 Task: Open a blank sheet, save the file as improveassertive.txt Add Heading 'Ways to improve assertiveness: 'Add the following points with small alphabets 'a)	Practice expressing thoughts and opinions_x000D_
b)	Set boundaries_x000D_
c)	Use I statements_x000D_
'Select the entire thext and change line spacing to  3 ,change the font size of heading and points to 18
Action: Mouse moved to (279, 212)
Screenshot: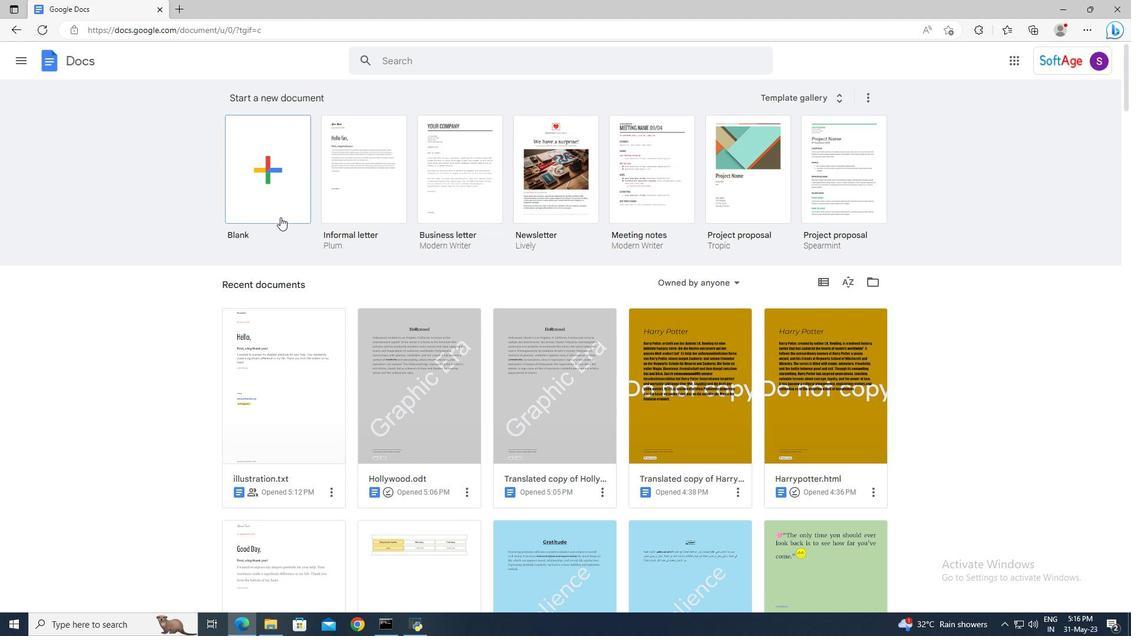 
Action: Mouse pressed left at (279, 212)
Screenshot: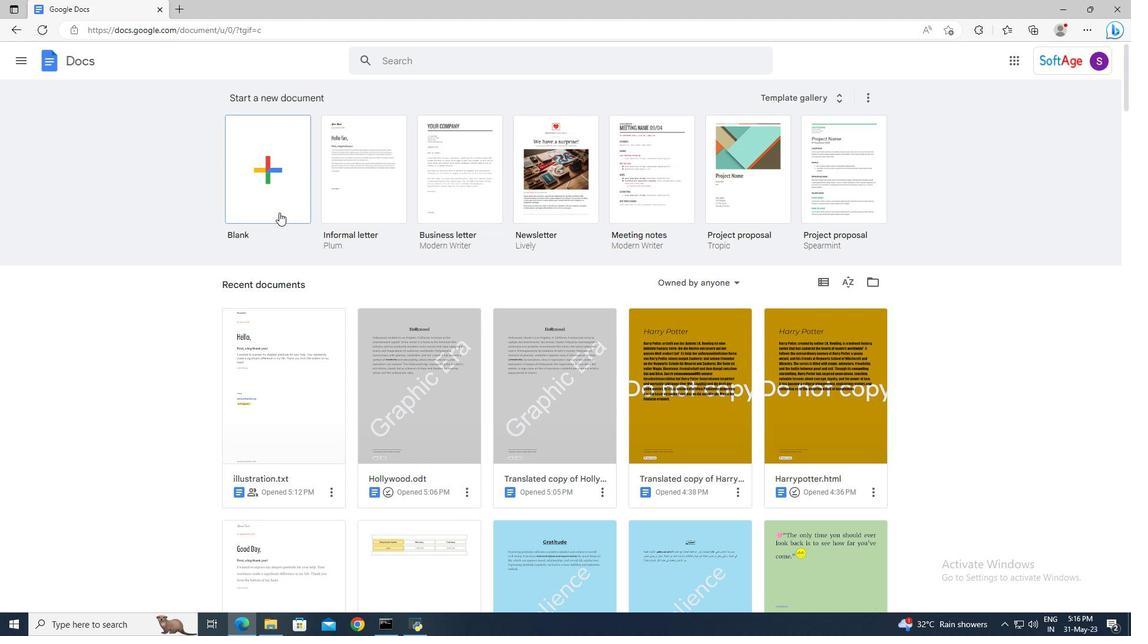 
Action: Mouse moved to (124, 54)
Screenshot: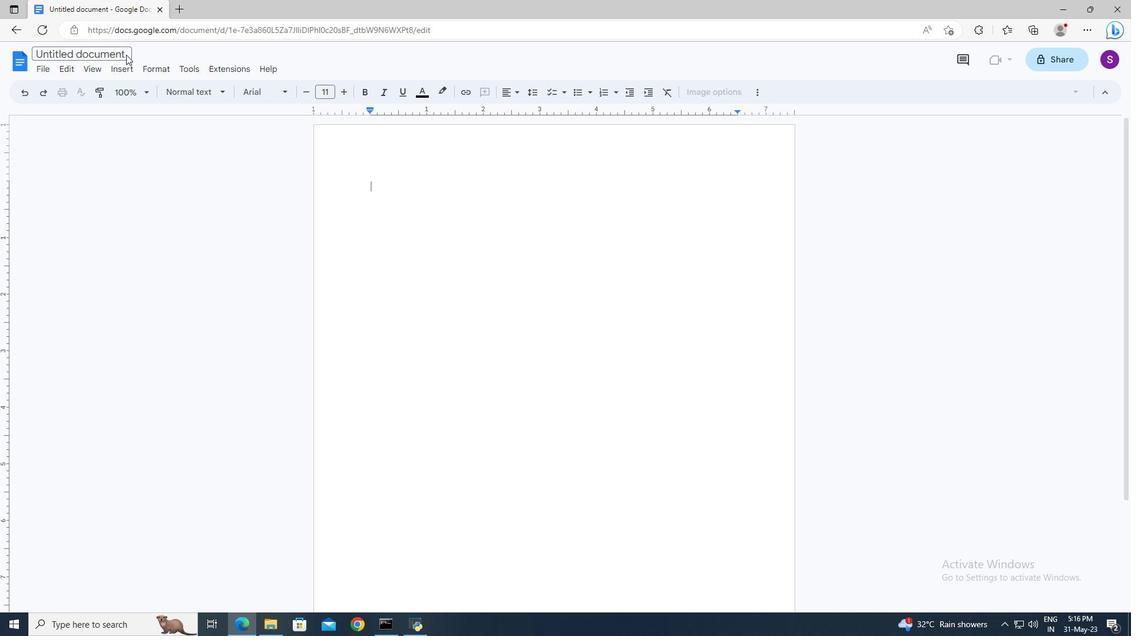 
Action: Mouse pressed left at (124, 54)
Screenshot: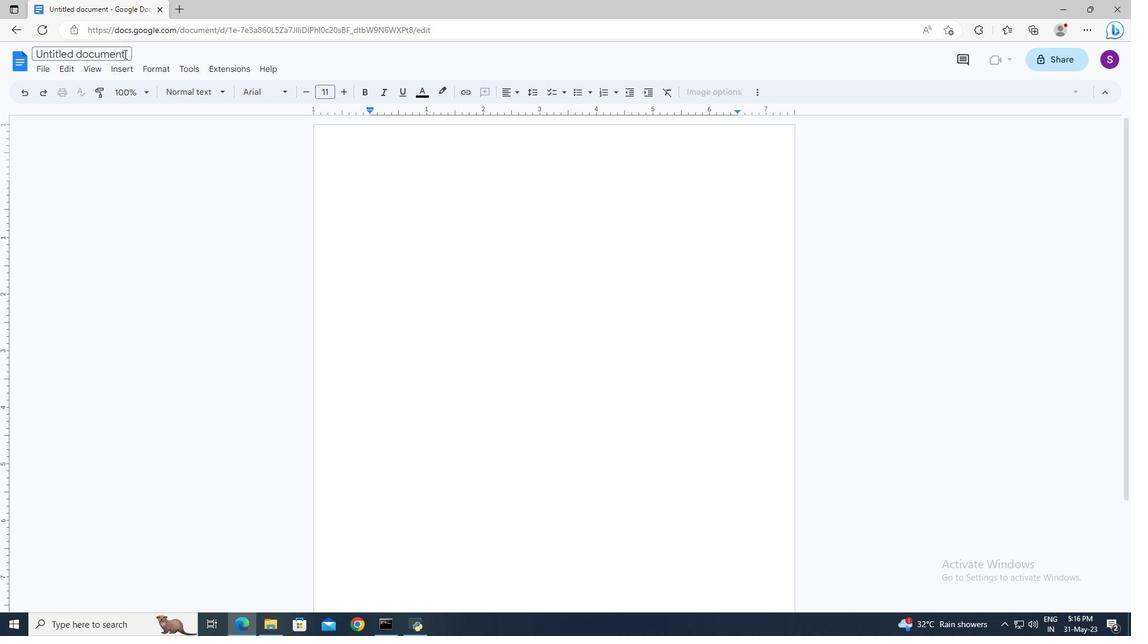 
Action: Key pressed <Key.delete>improveassertive.txt<Key.enter>
Screenshot: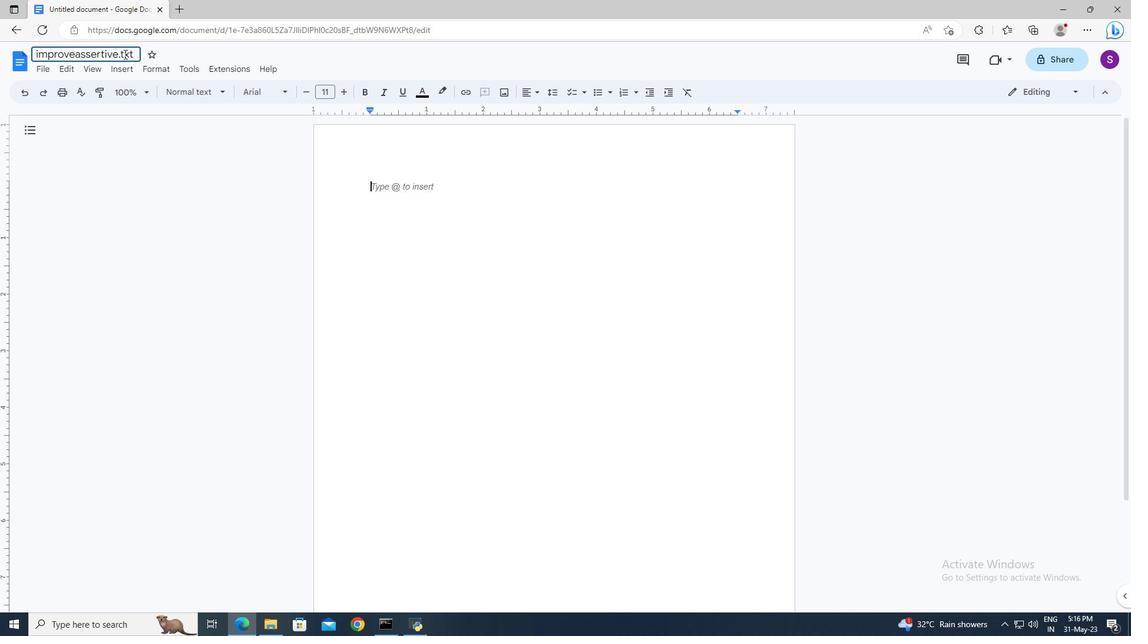 
Action: Mouse moved to (177, 97)
Screenshot: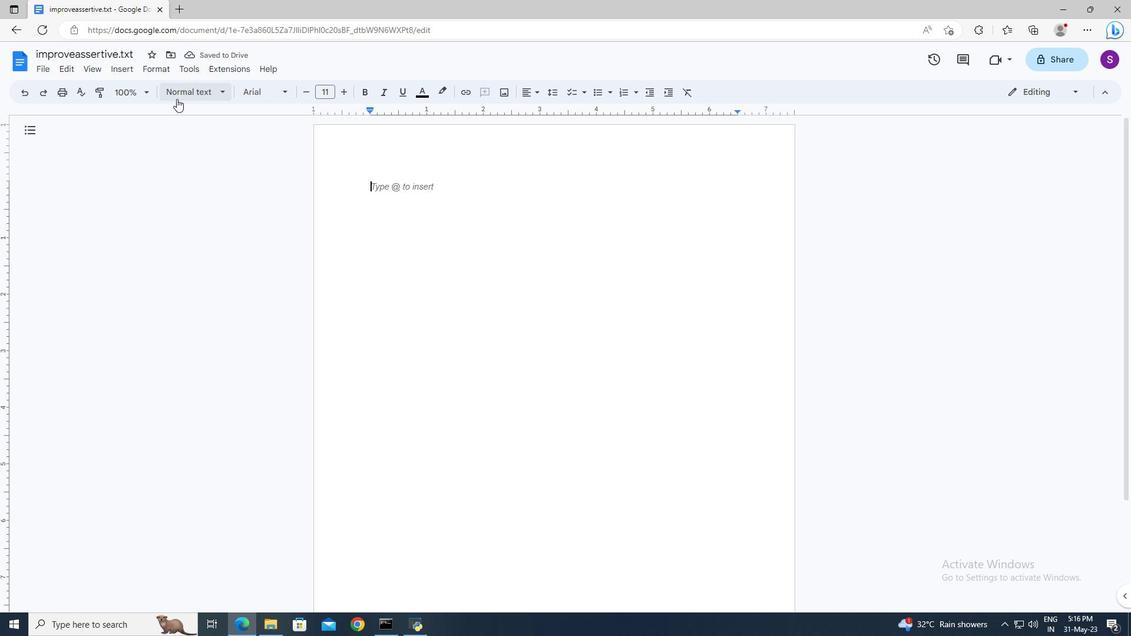 
Action: Mouse pressed left at (177, 97)
Screenshot: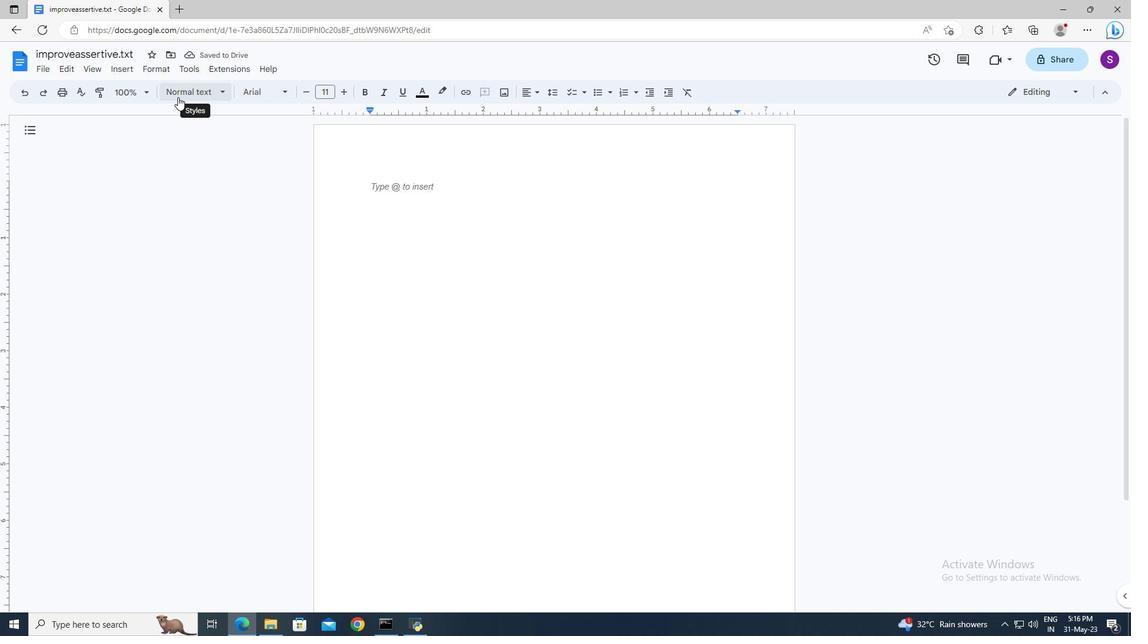 
Action: Mouse moved to (214, 242)
Screenshot: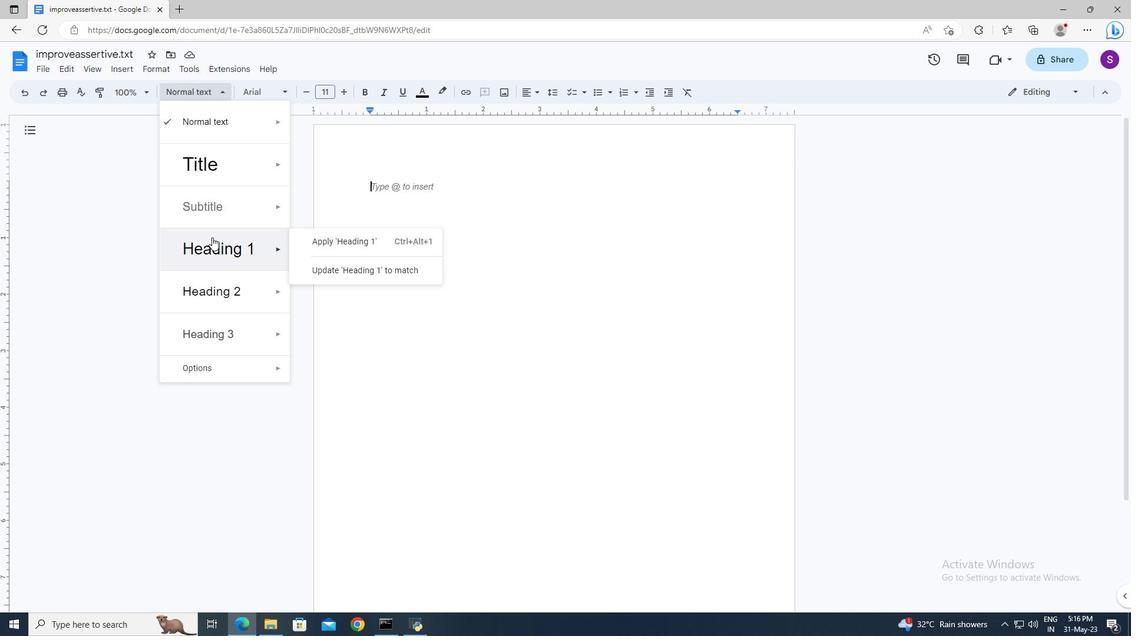
Action: Mouse pressed left at (214, 242)
Screenshot: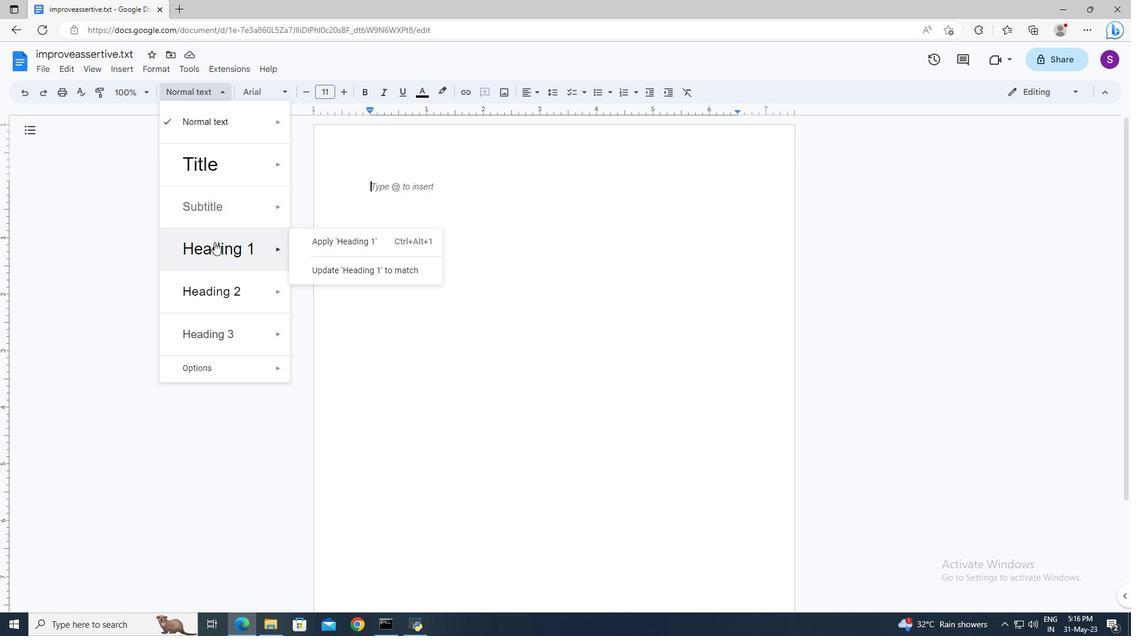 
Action: Key pressed <Key.shift>Ways<Key.space>to<Key.space>improve<Key.space>assertiveness<Key.shift>:<Key.enter><Key.enter><Key.shift><Key.shift>a<Key.shift>)<Key.space><Key.shift>Practice<Key.space>expressing<Key.space>thoughts<Key.space>and<Key.space>opinions<Key.enter><Key.shift>Set<Key.space>boundaries<Key.enter><Key.shift>Use<Key.space><Key.shift>I<Key.space>statementsctrl+A
Screenshot: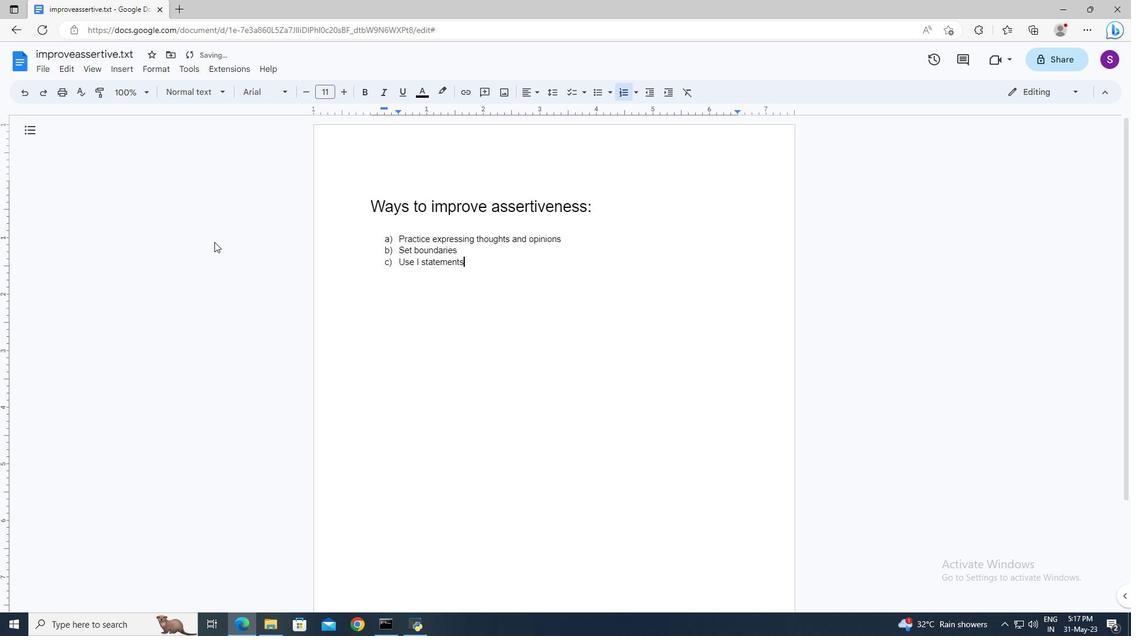 
Action: Mouse moved to (555, 94)
Screenshot: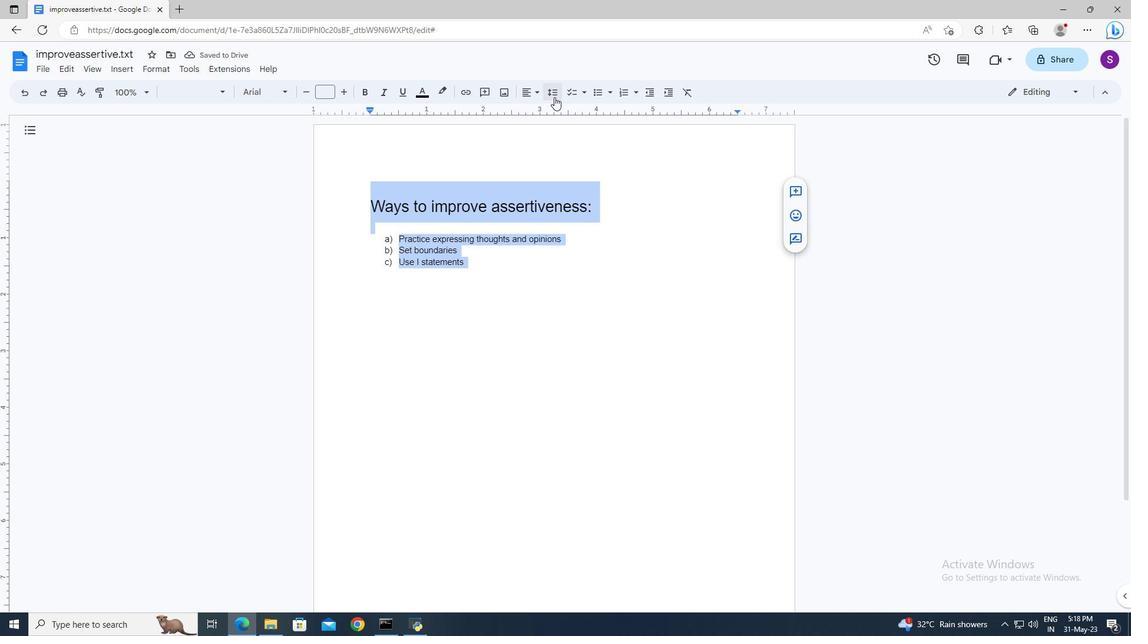 
Action: Mouse pressed left at (555, 94)
Screenshot: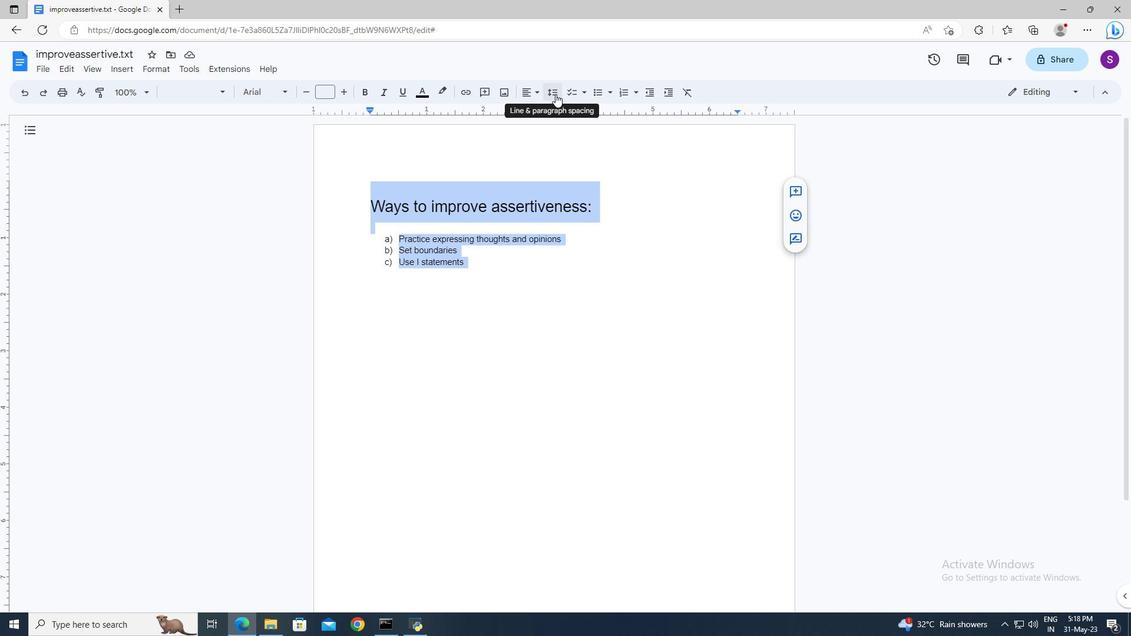 
Action: Mouse moved to (574, 243)
Screenshot: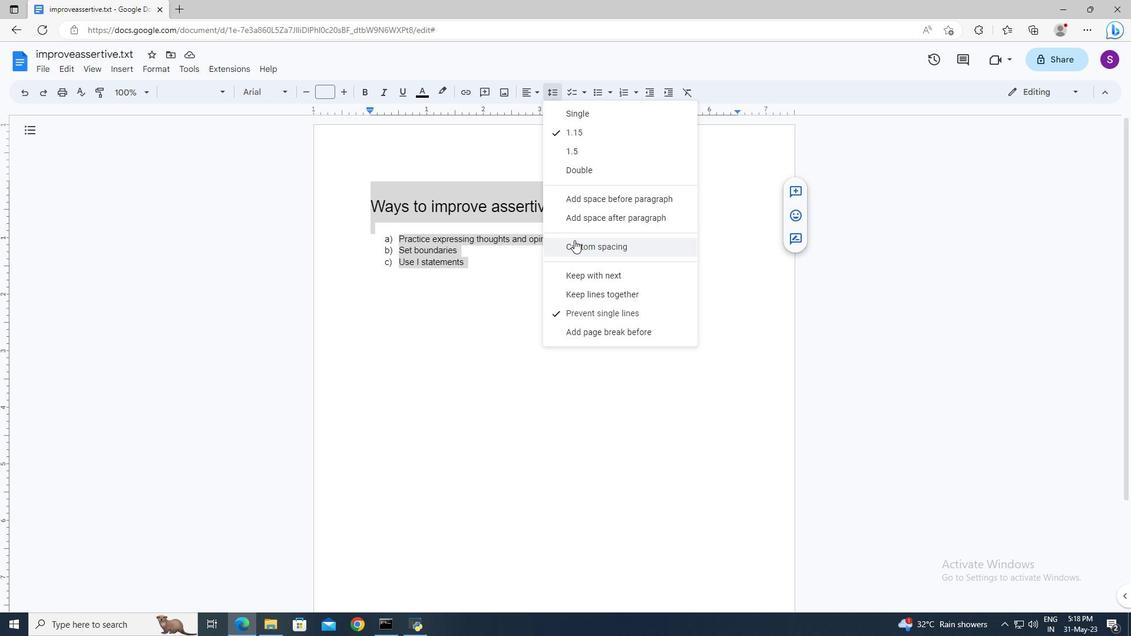 
Action: Mouse pressed left at (574, 243)
Screenshot: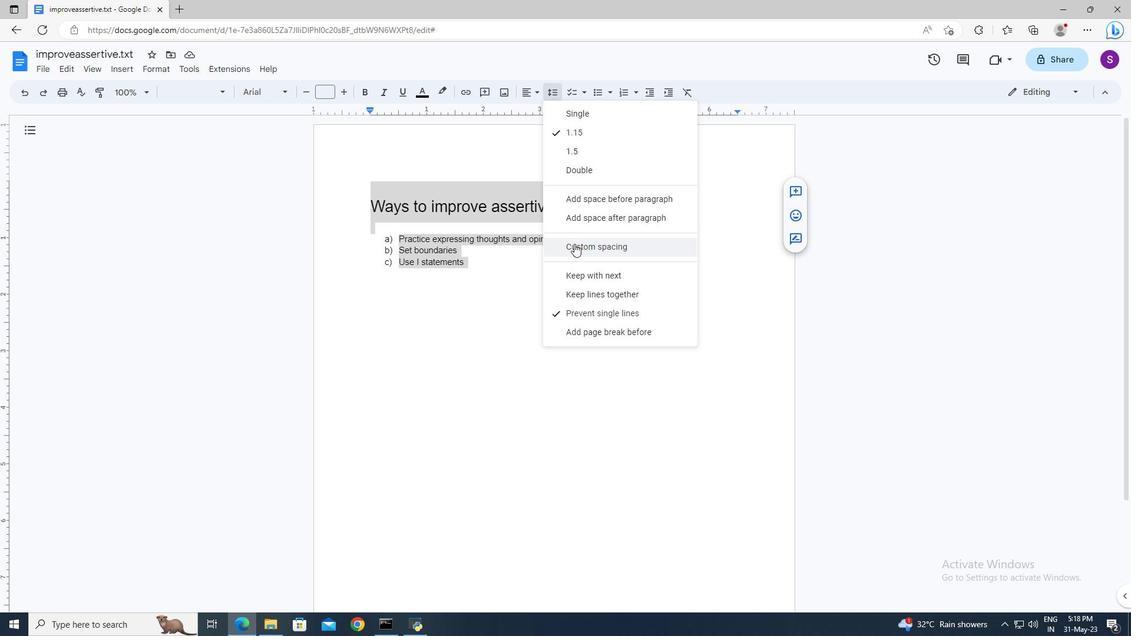
Action: Mouse moved to (529, 284)
Screenshot: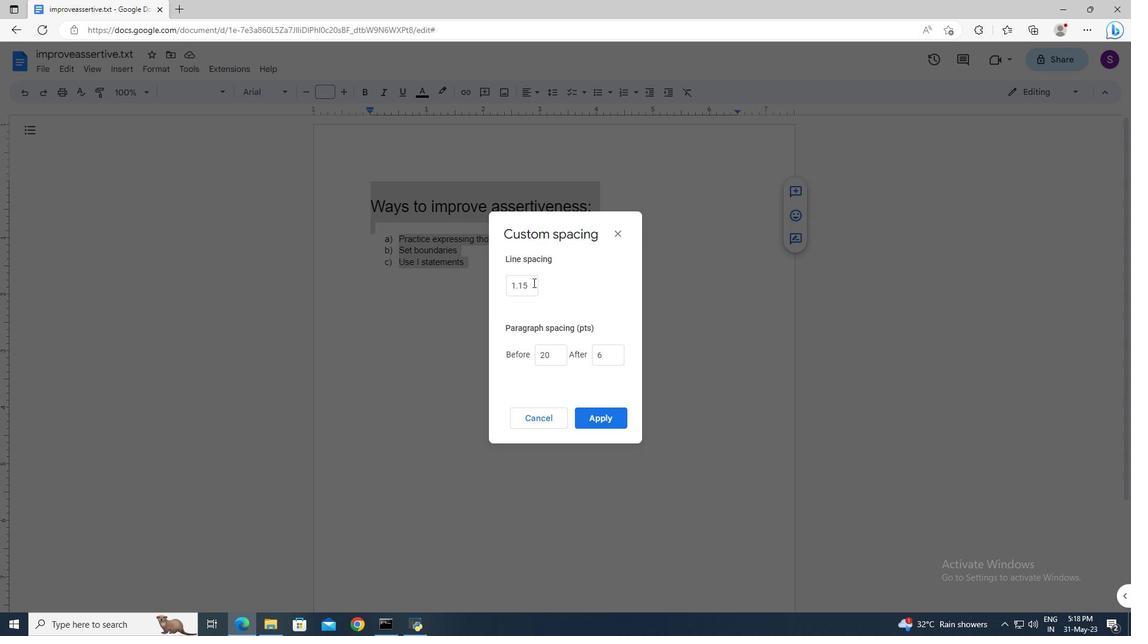 
Action: Mouse pressed left at (529, 284)
Screenshot: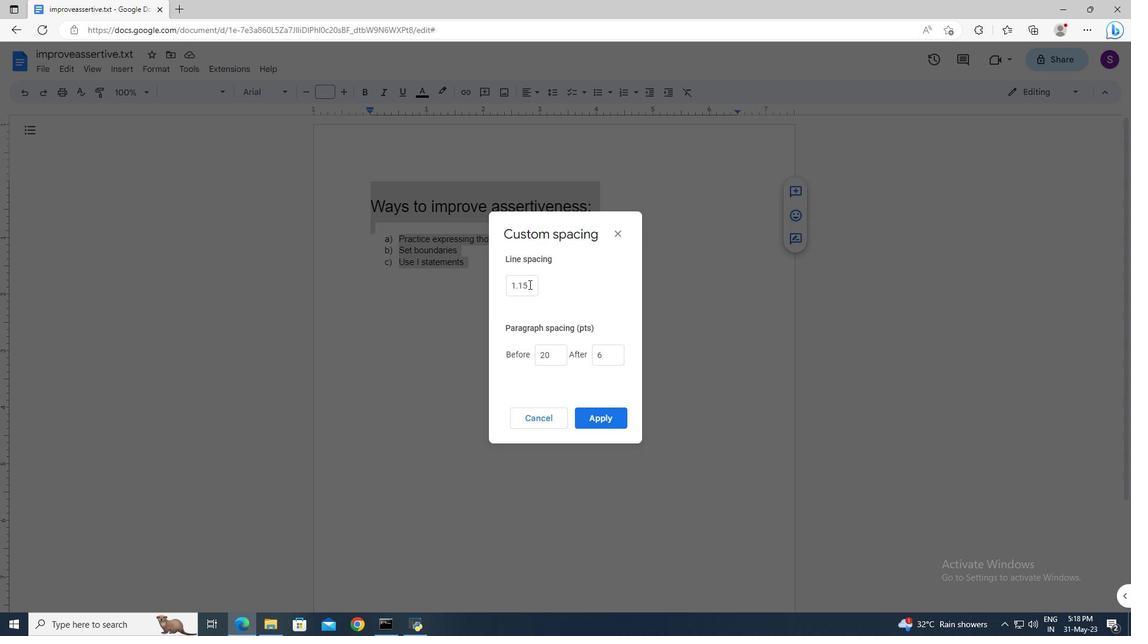 
Action: Key pressed ctrl+A<Key.delete>3
Screenshot: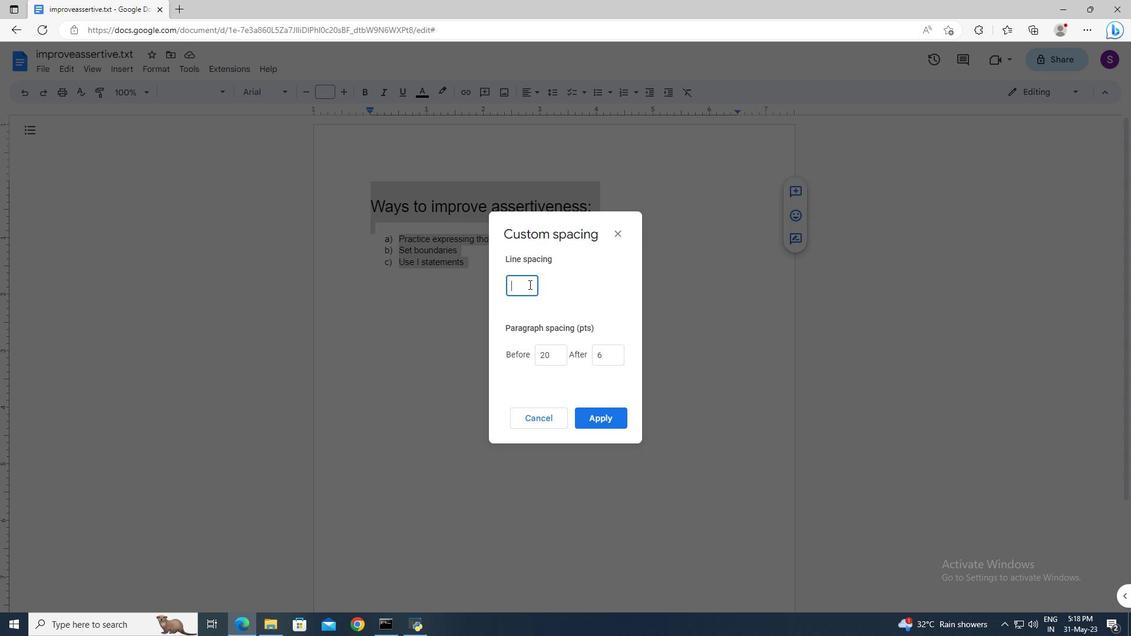 
Action: Mouse moved to (586, 414)
Screenshot: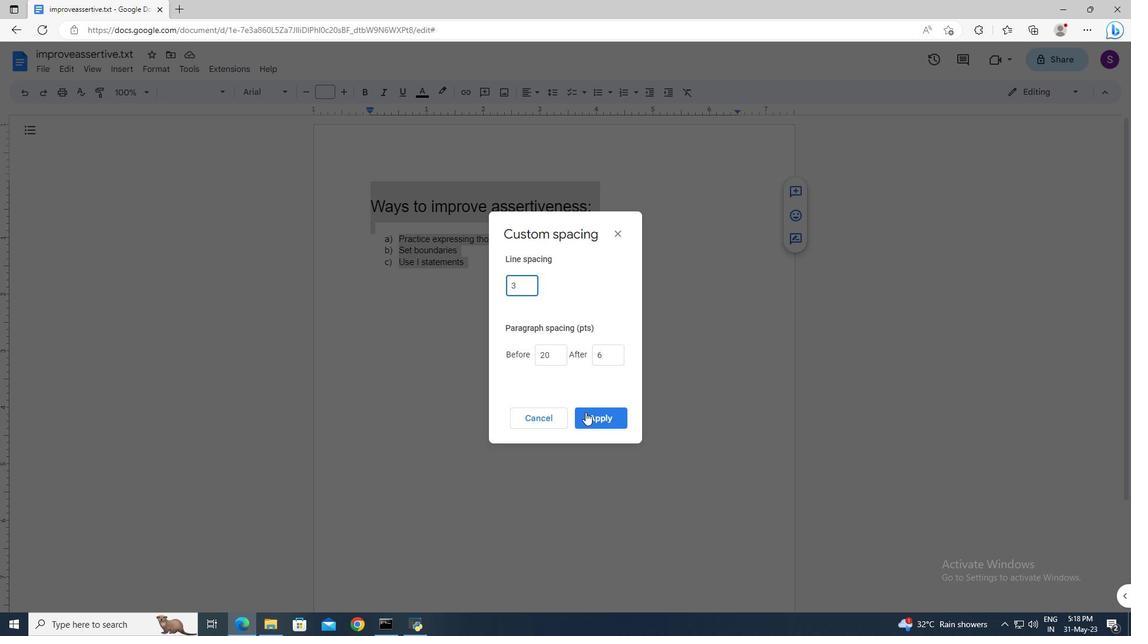 
Action: Mouse pressed left at (586, 414)
Screenshot: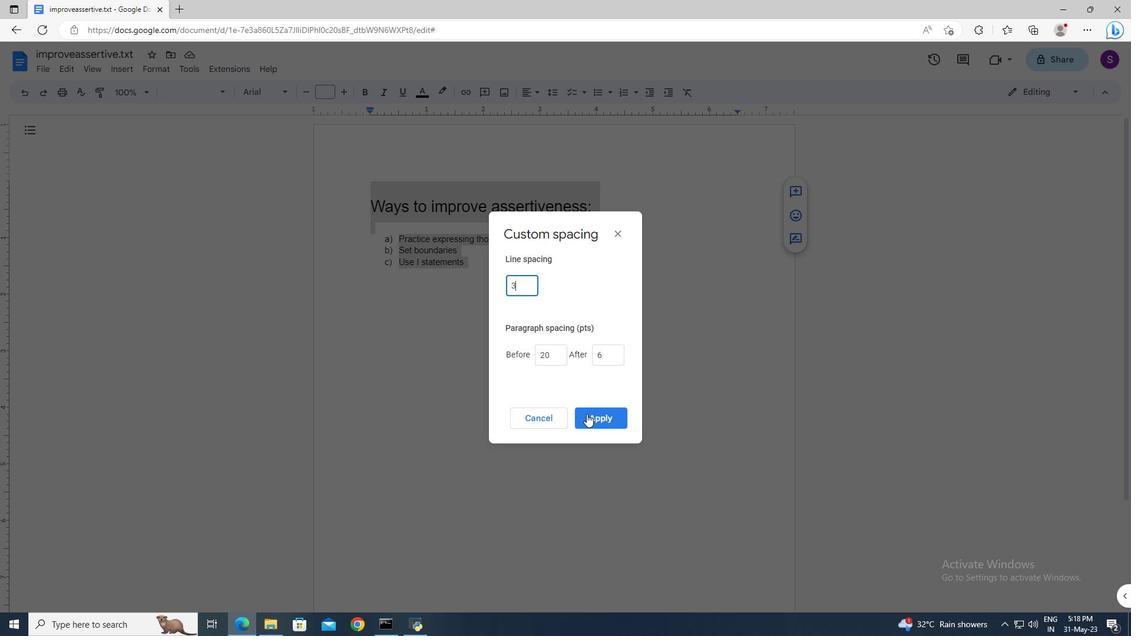
Action: Mouse moved to (372, 203)
Screenshot: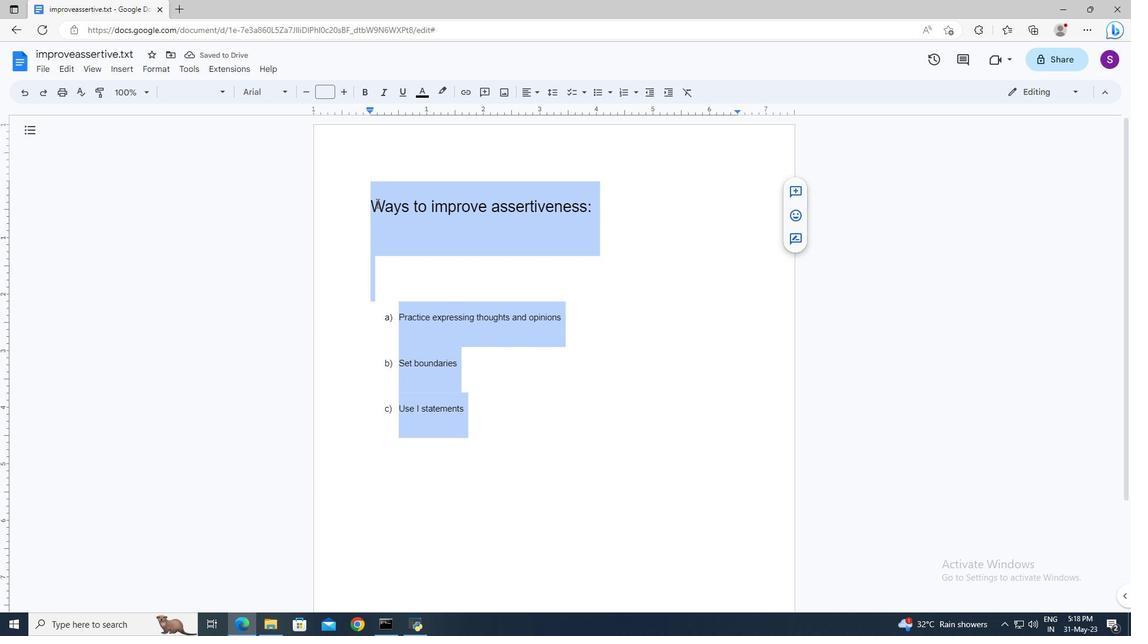 
Action: Mouse pressed left at (372, 203)
Screenshot: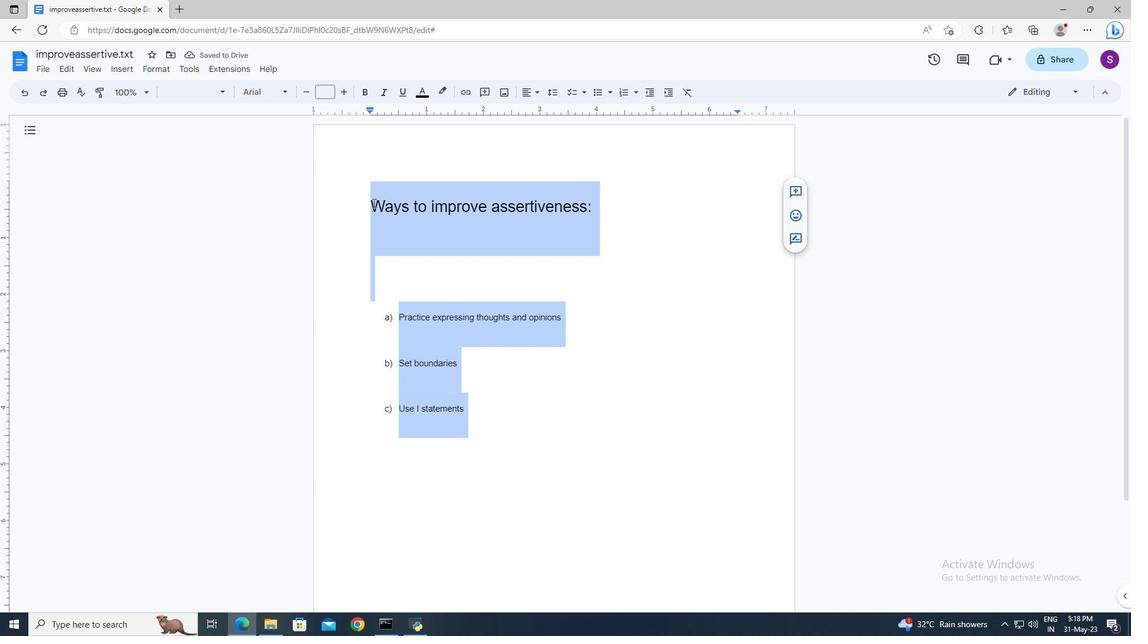 
Action: Key pressed <Key.shift><Key.down>
Screenshot: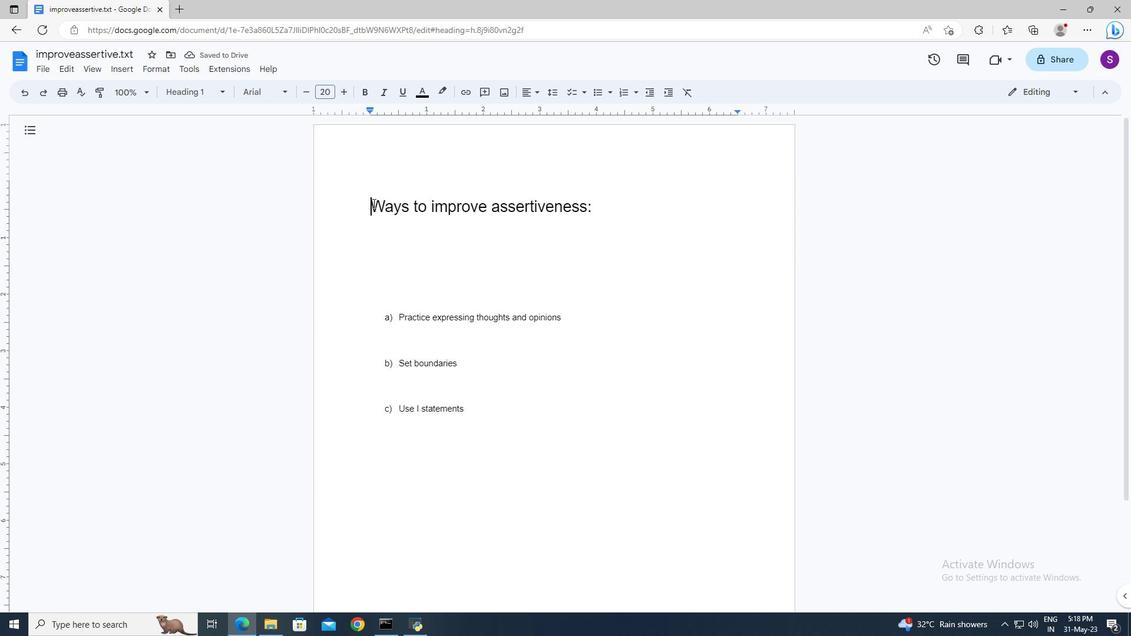 
Action: Mouse moved to (332, 91)
Screenshot: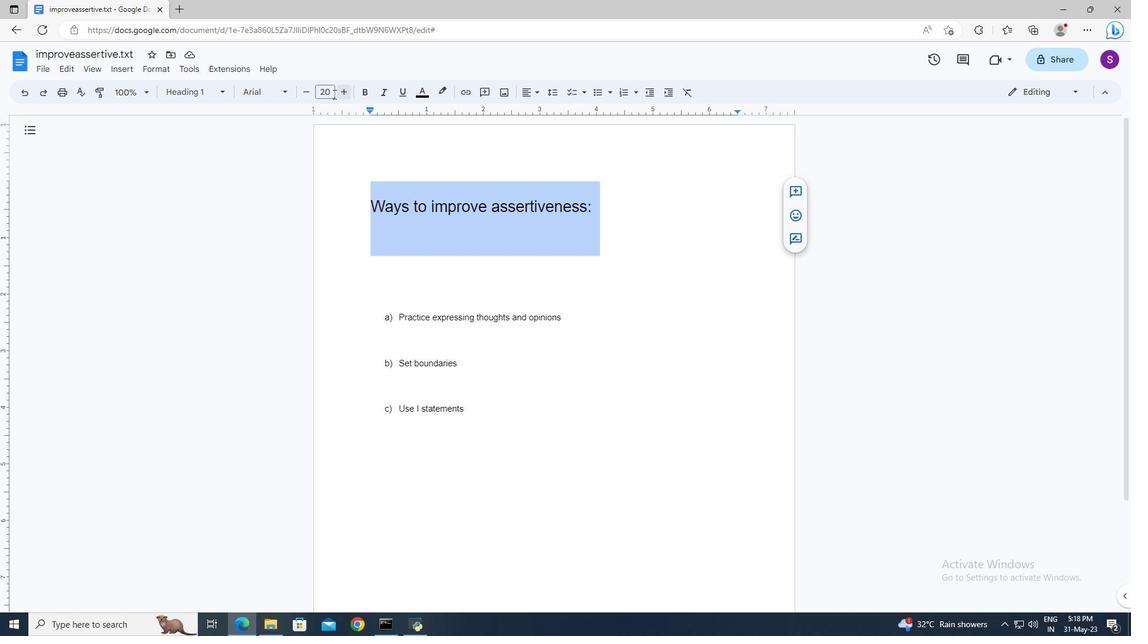 
Action: Mouse pressed left at (332, 91)
Screenshot: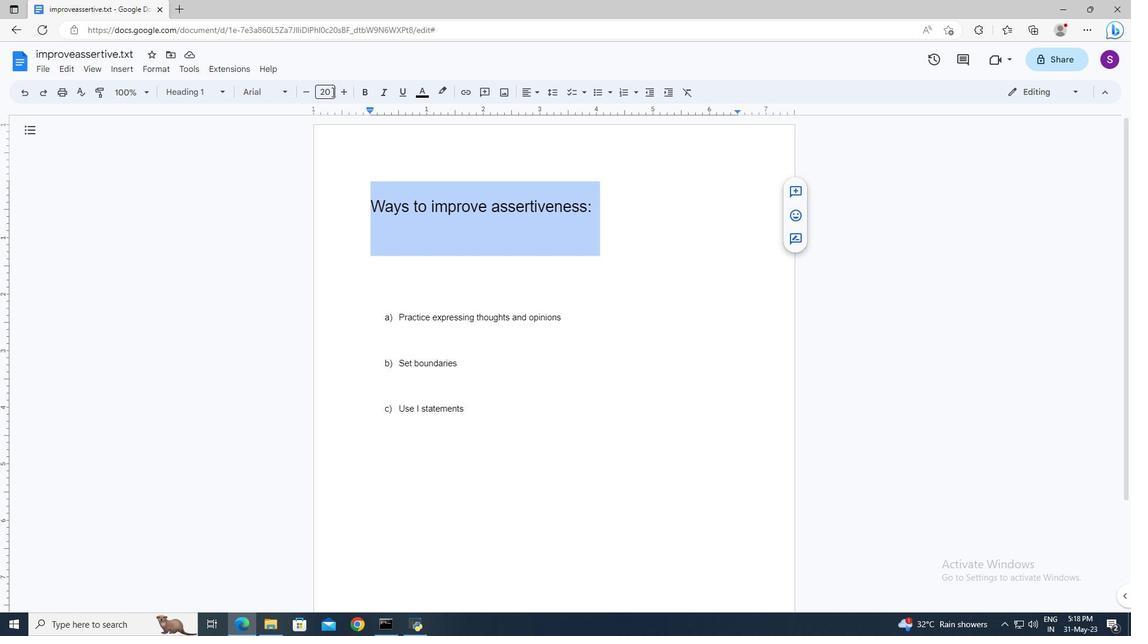 
Action: Key pressed 18<Key.enter>
Screenshot: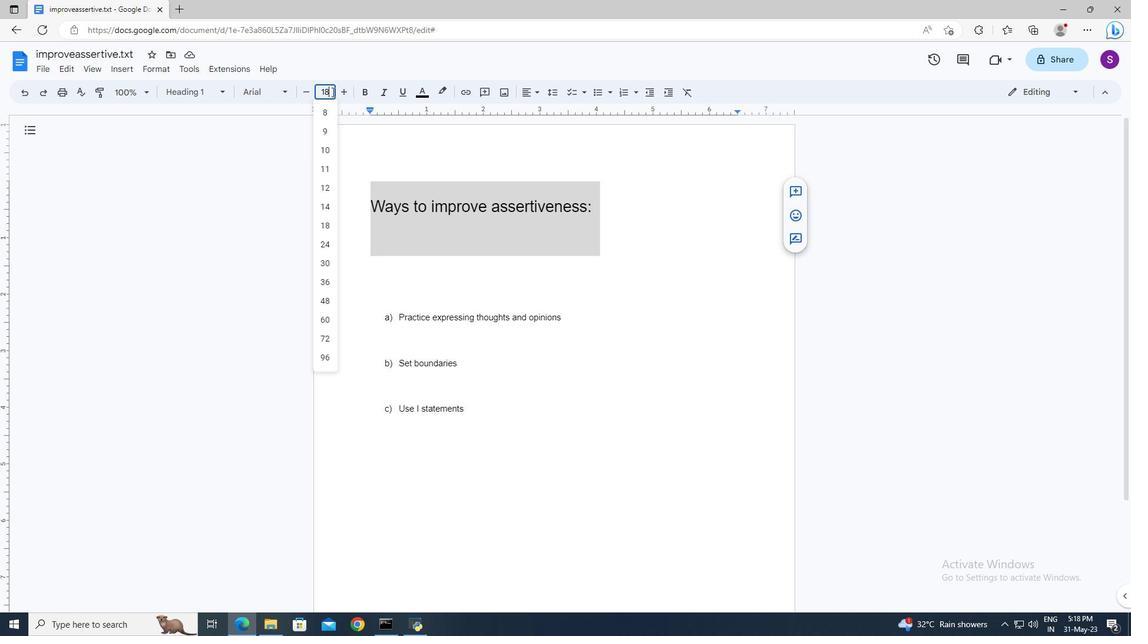
Action: Mouse moved to (395, 306)
Screenshot: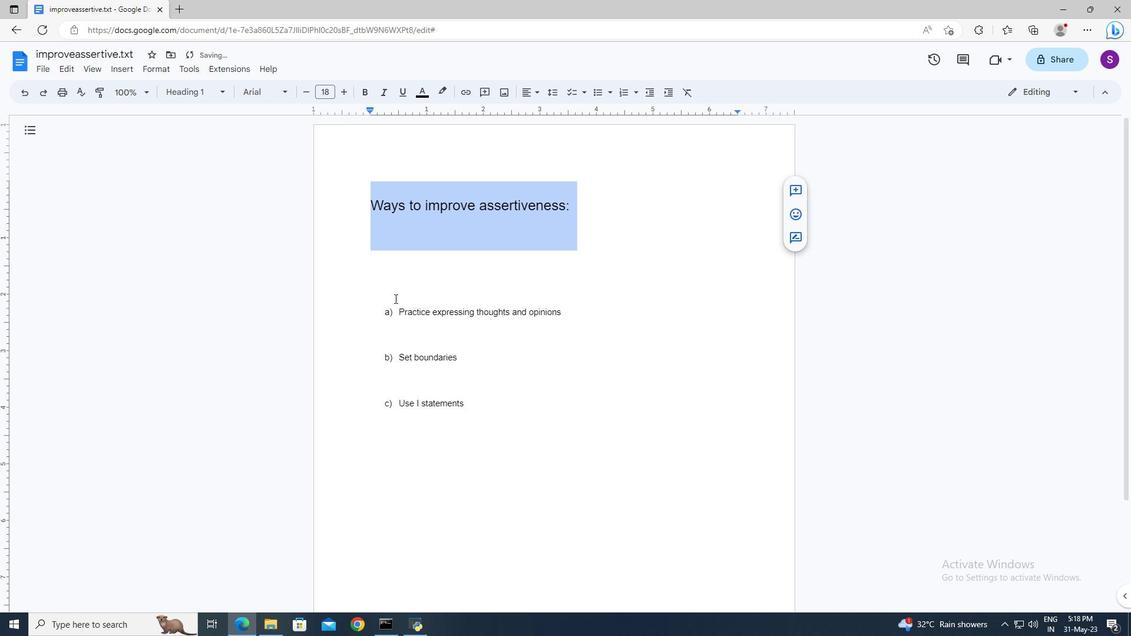 
Action: Mouse pressed left at (395, 306)
Screenshot: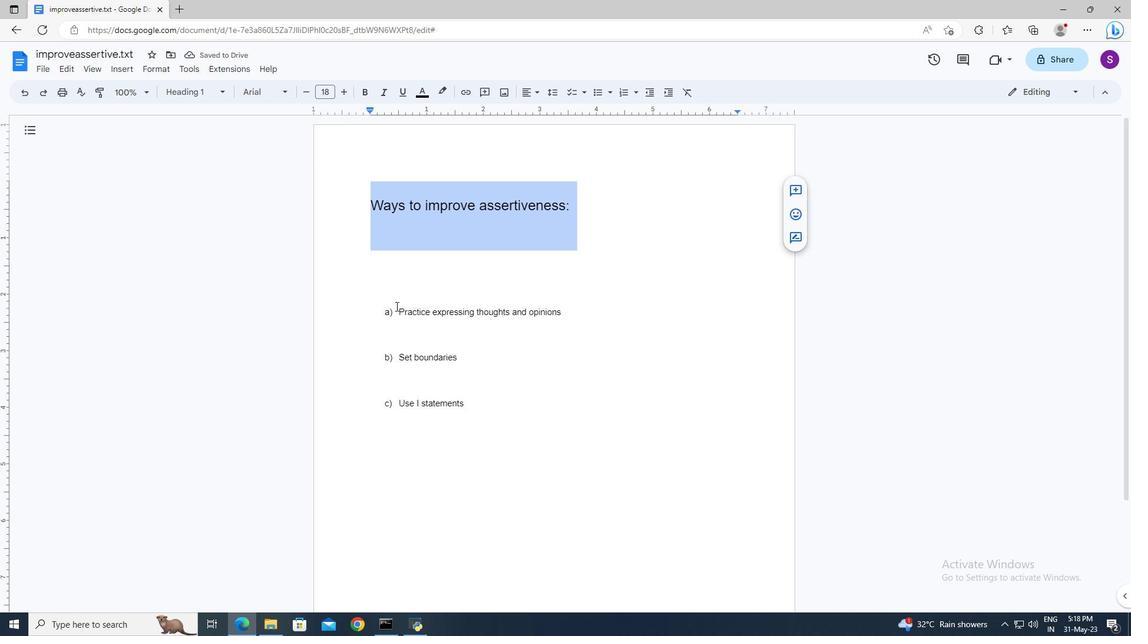 
Action: Key pressed <Key.shift><Key.shift><Key.shift><Key.down><Key.down><Key.down>
Screenshot: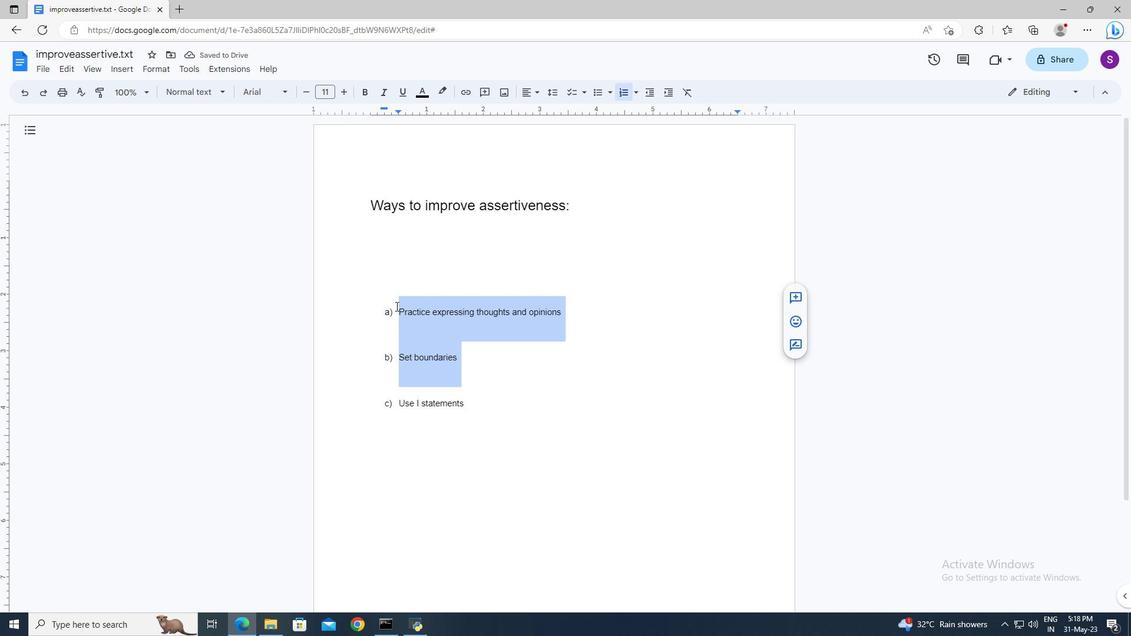 
Action: Mouse moved to (332, 94)
Screenshot: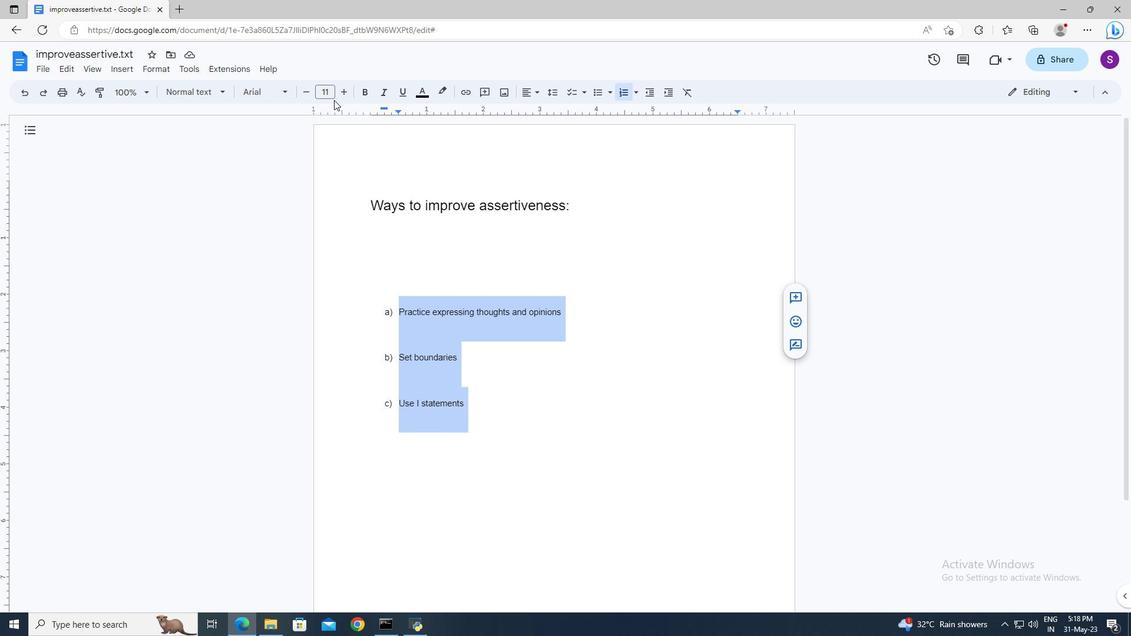 
Action: Mouse pressed left at (332, 94)
Screenshot: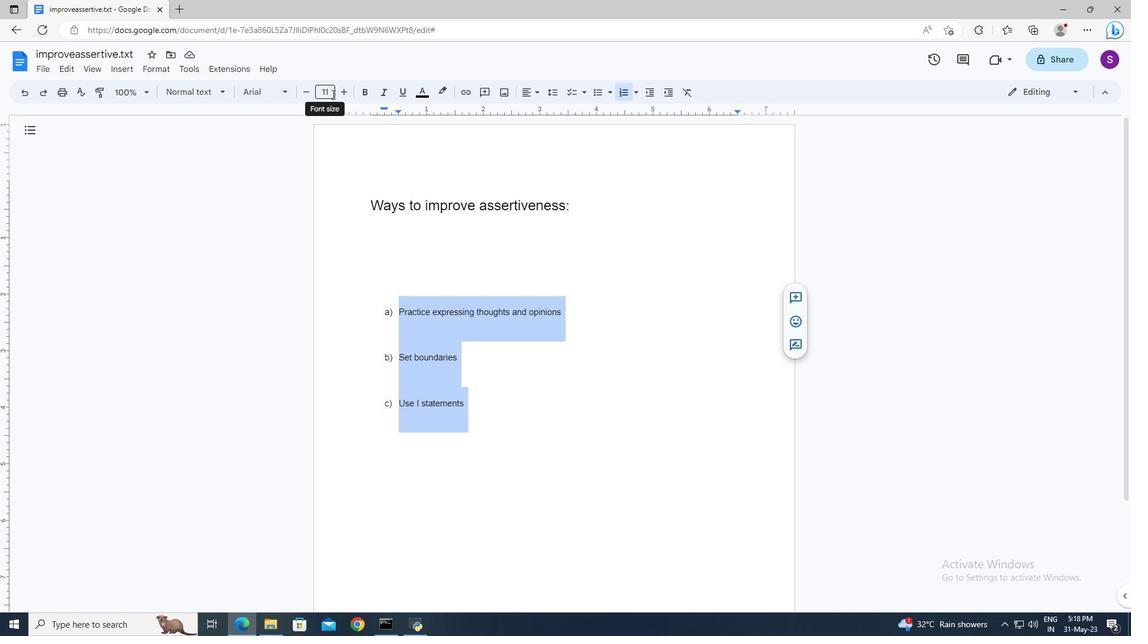
Action: Key pressed 18<Key.enter>
Screenshot: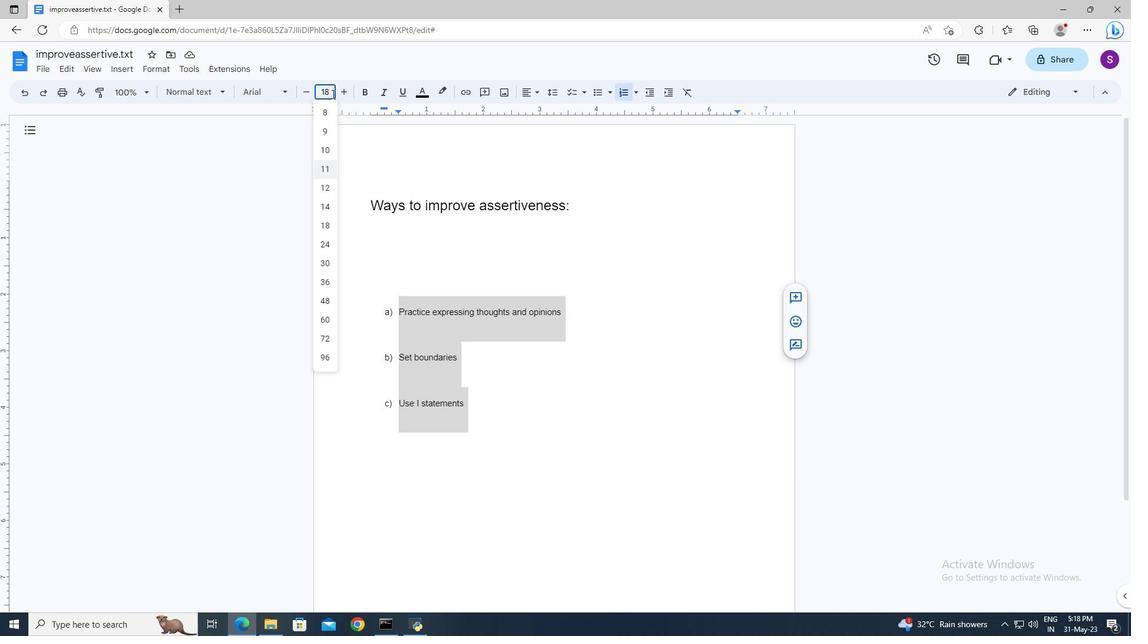 
Action: Mouse moved to (330, 177)
Screenshot: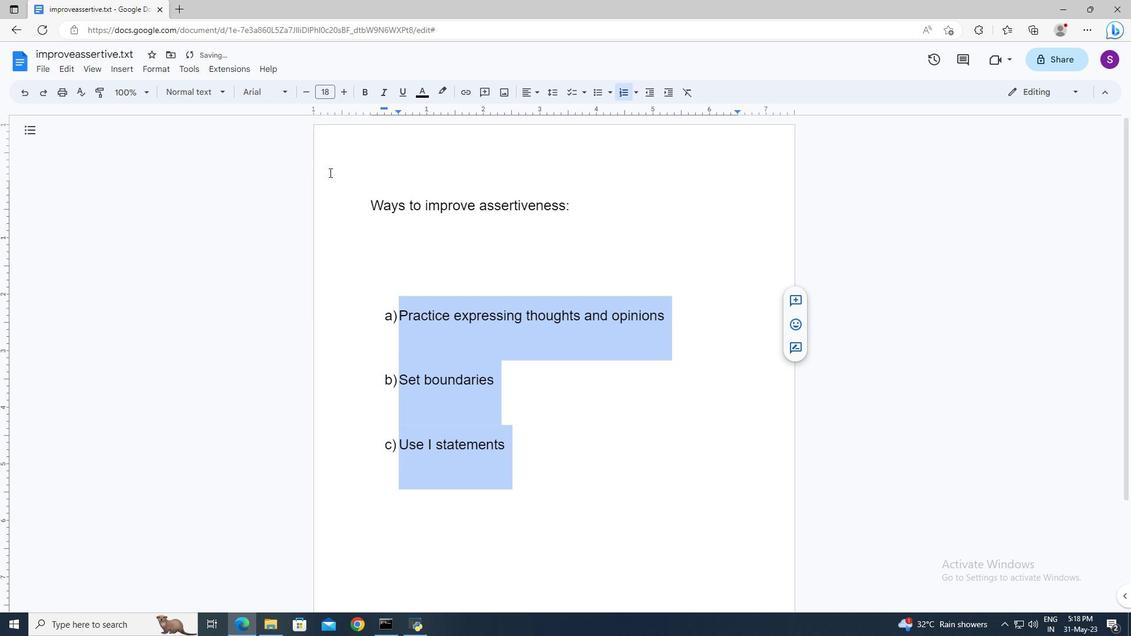
Action: Mouse pressed left at (330, 177)
Screenshot: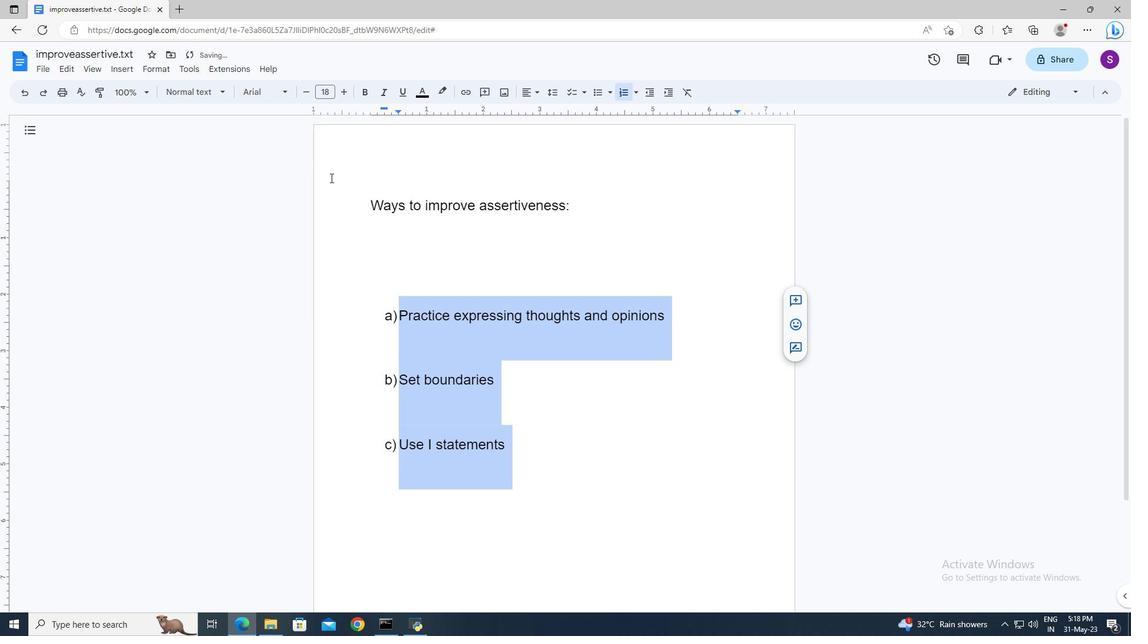 
